 Task: Add an event with the title Second Interview with AnujE, date ''2023/10/14'', time 7:00 AM to 9:00 AMand add a description: Participants will discover strategies for engaging their audience and maintaining their interest throughout the presentation. They will learn how to incorporate storytelling, interactive elements, and visual aids to create a dynamic and interactive experience for their listeners.Select event color  Peacock . Add location for the event as: 321 Galata Tower, Istanbul, Turkey, logged in from the account softage.10@softage.netand send the event invitation to softage.9@softage.net and softage.8@softage.net. Set a reminder for the event Doesn''t repeat
Action: Mouse moved to (74, 113)
Screenshot: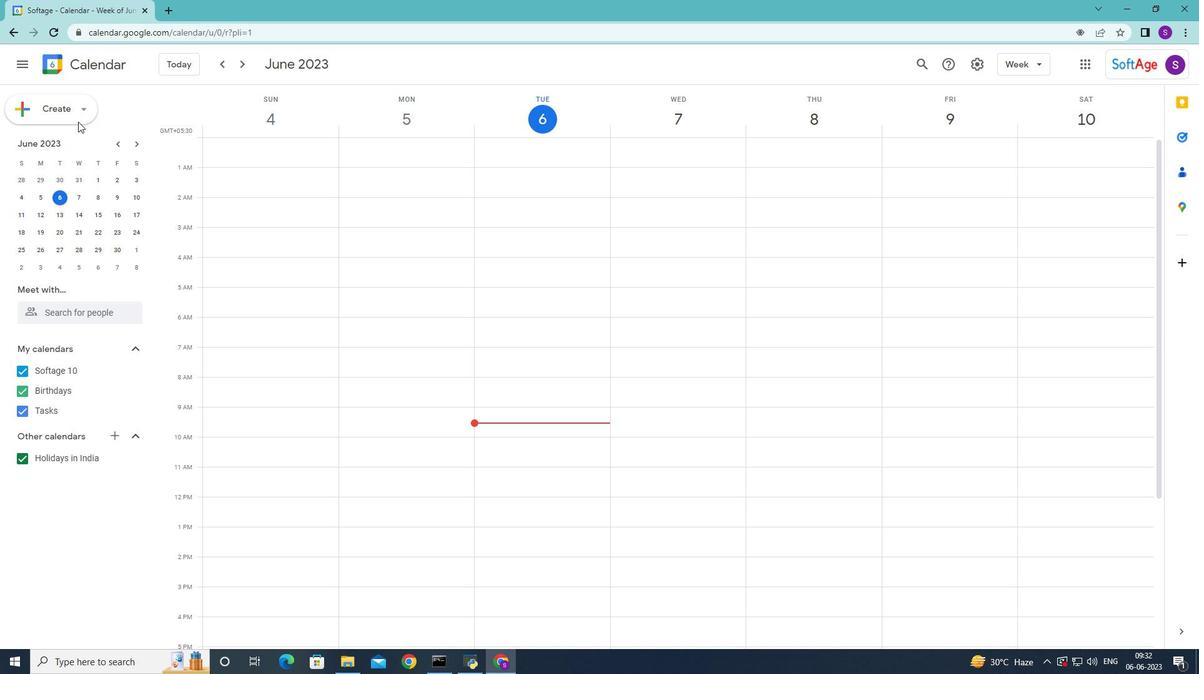 
Action: Mouse pressed left at (74, 113)
Screenshot: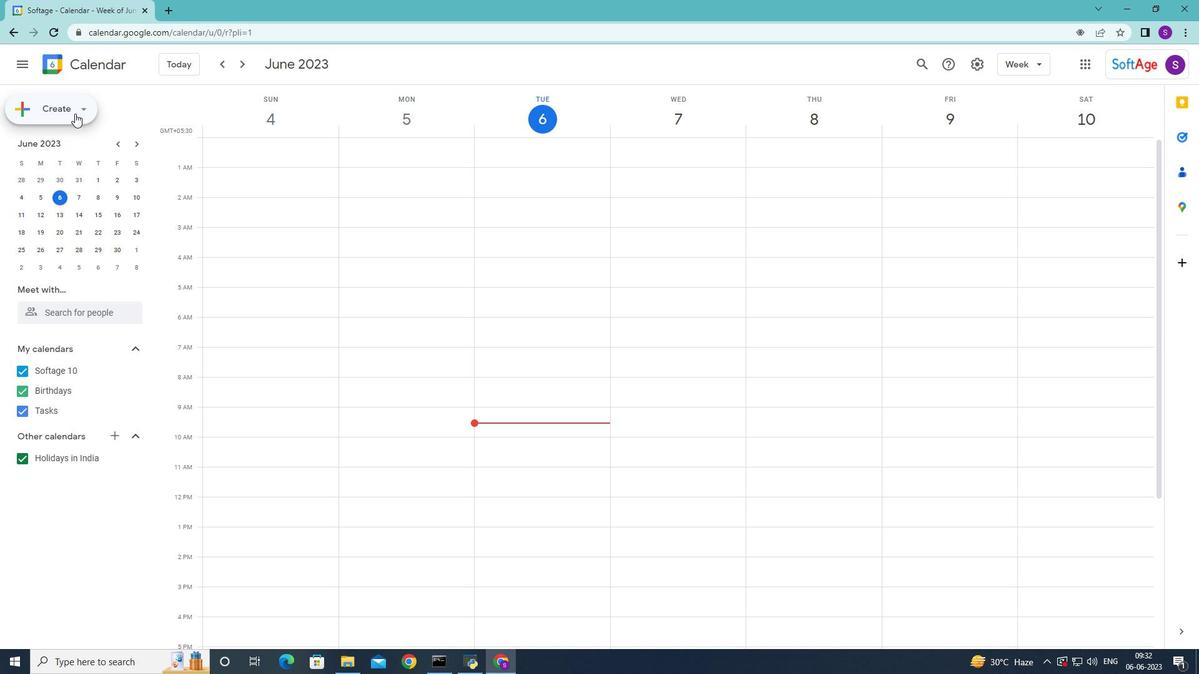 
Action: Mouse moved to (75, 148)
Screenshot: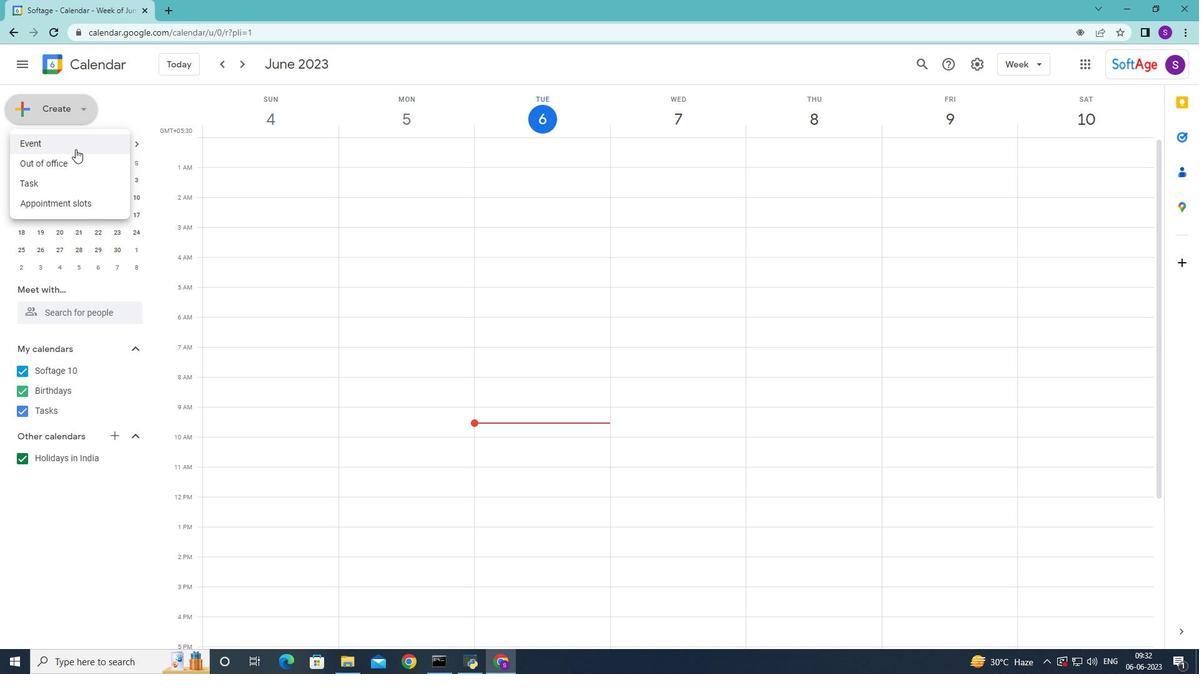 
Action: Mouse pressed left at (75, 148)
Screenshot: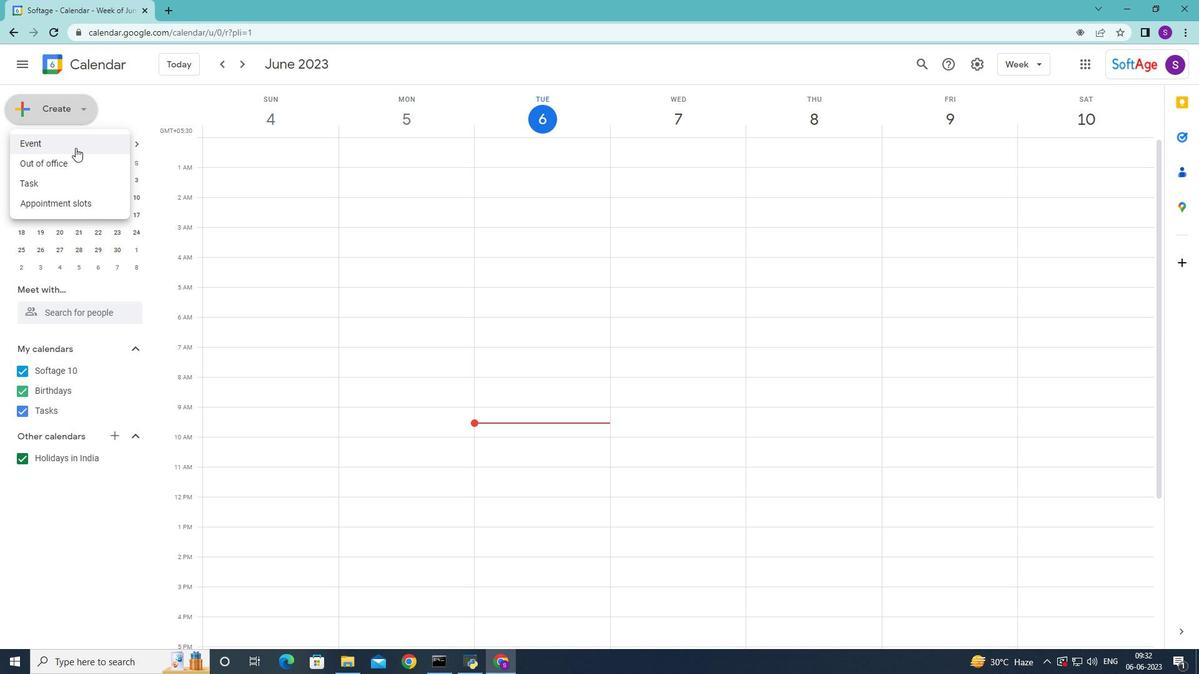 
Action: Mouse moved to (275, 236)
Screenshot: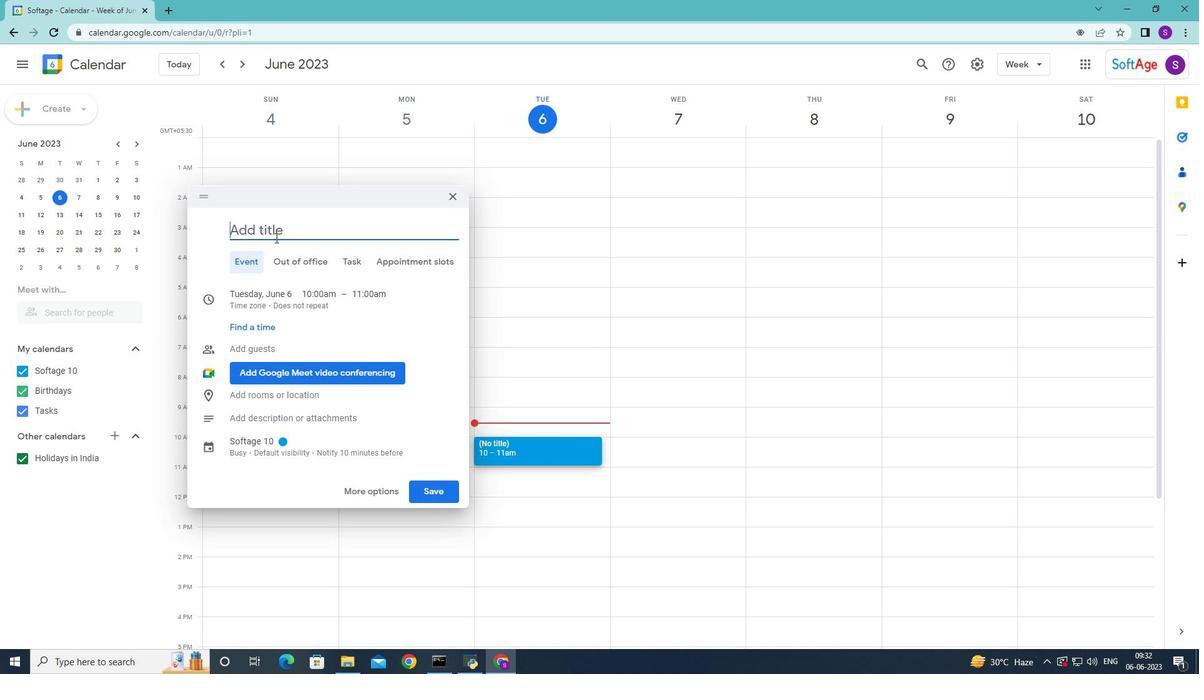 
Action: Mouse pressed left at (275, 236)
Screenshot: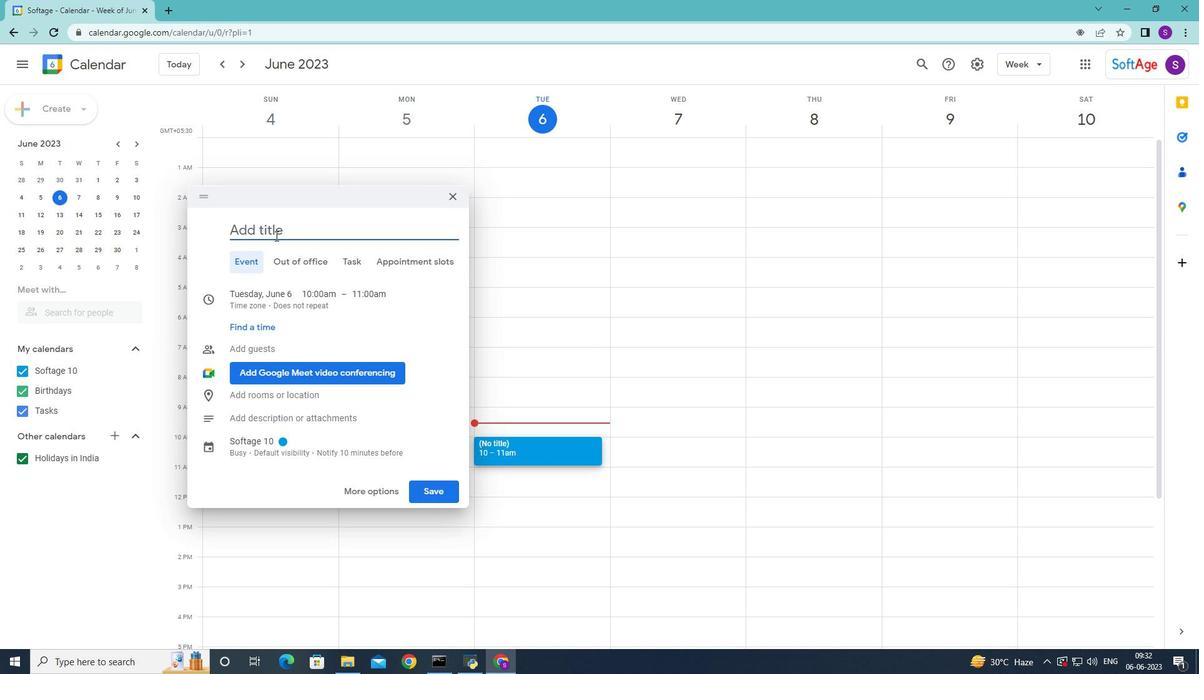 
Action: Key pressed <Key.shift>Second<Key.space><Key.shift>Interview<Key.space>
Screenshot: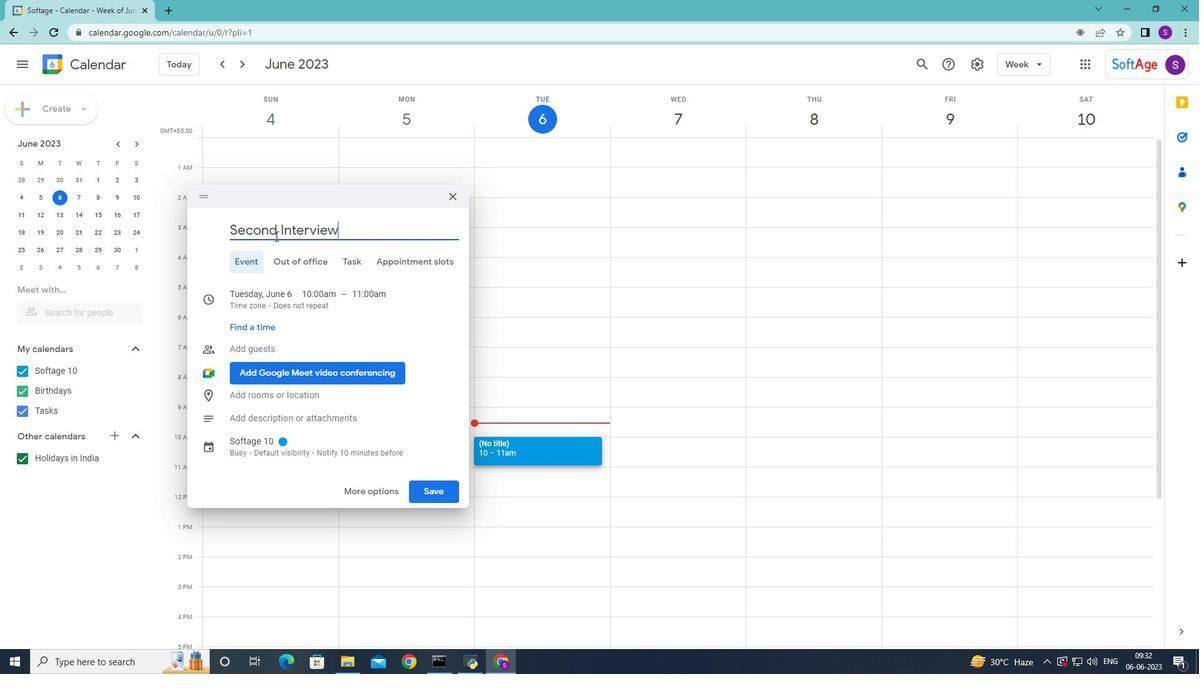 
Action: Mouse moved to (298, 271)
Screenshot: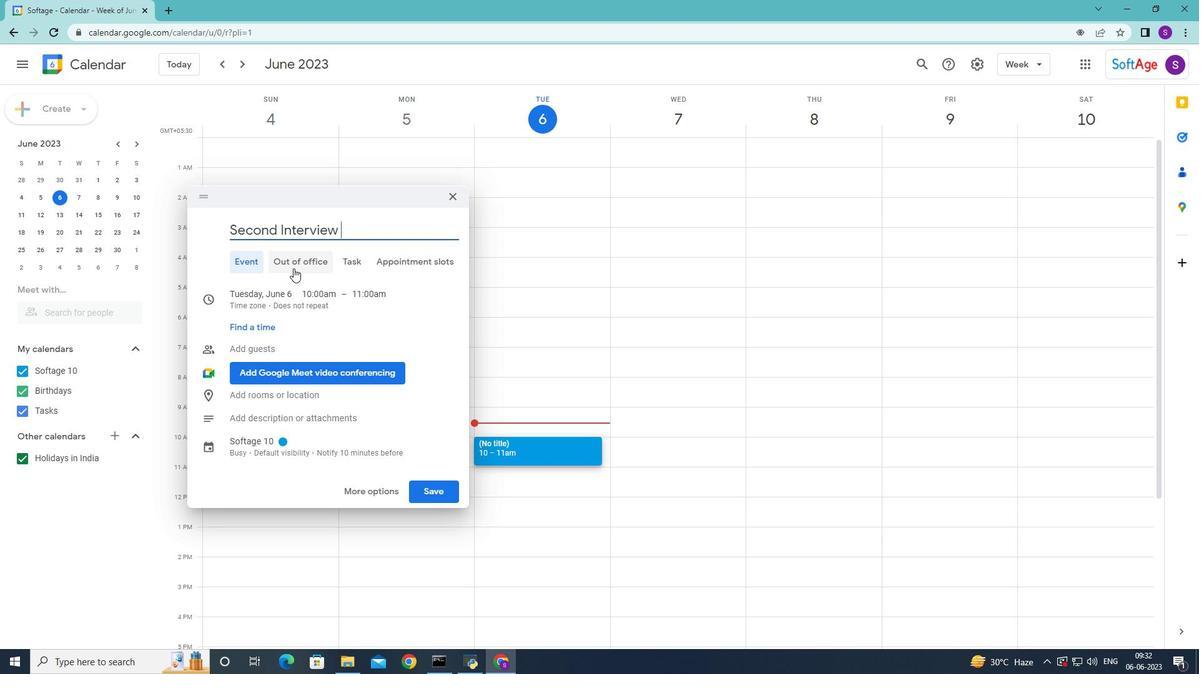 
Action: Key pressed with<Key.space><Key.shift>Anuj<Key.shift>E<Key.space><Key.backspace>
Screenshot: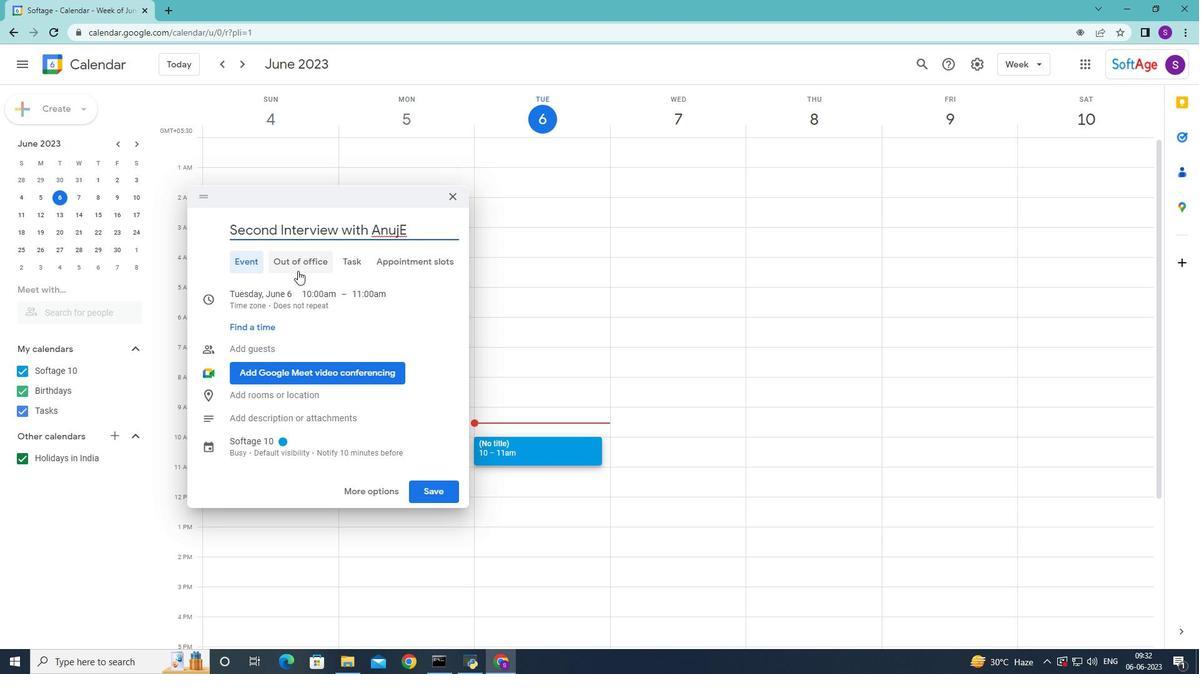 
Action: Mouse moved to (265, 302)
Screenshot: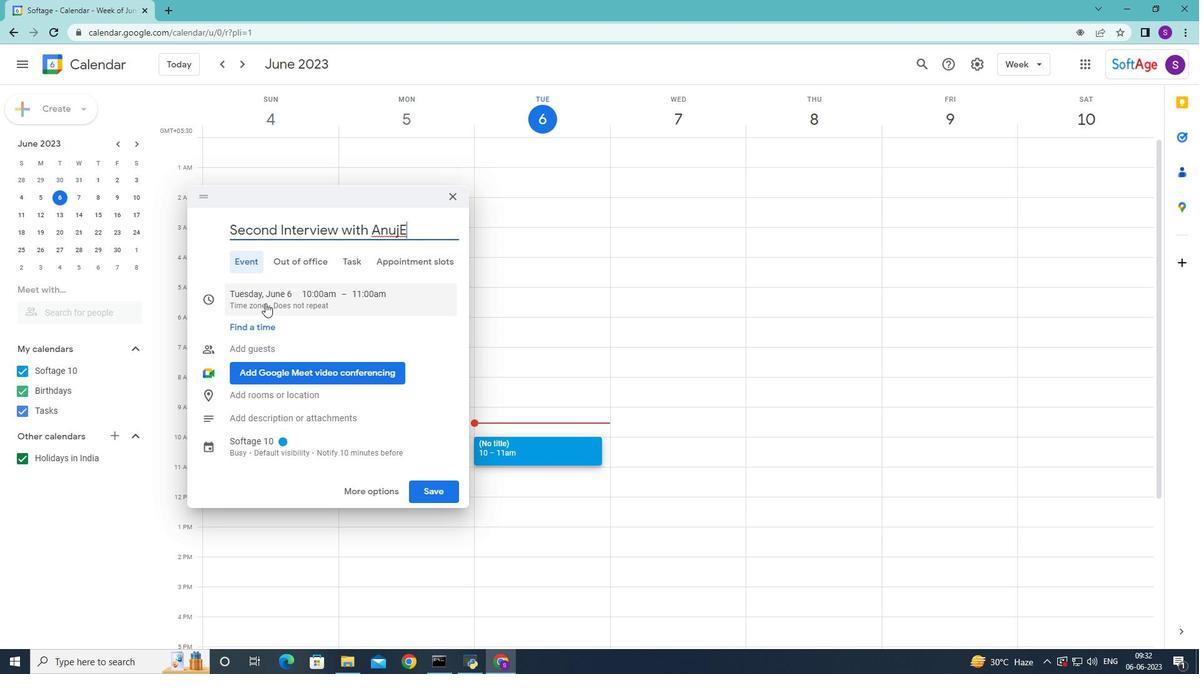 
Action: Mouse pressed left at (265, 302)
Screenshot: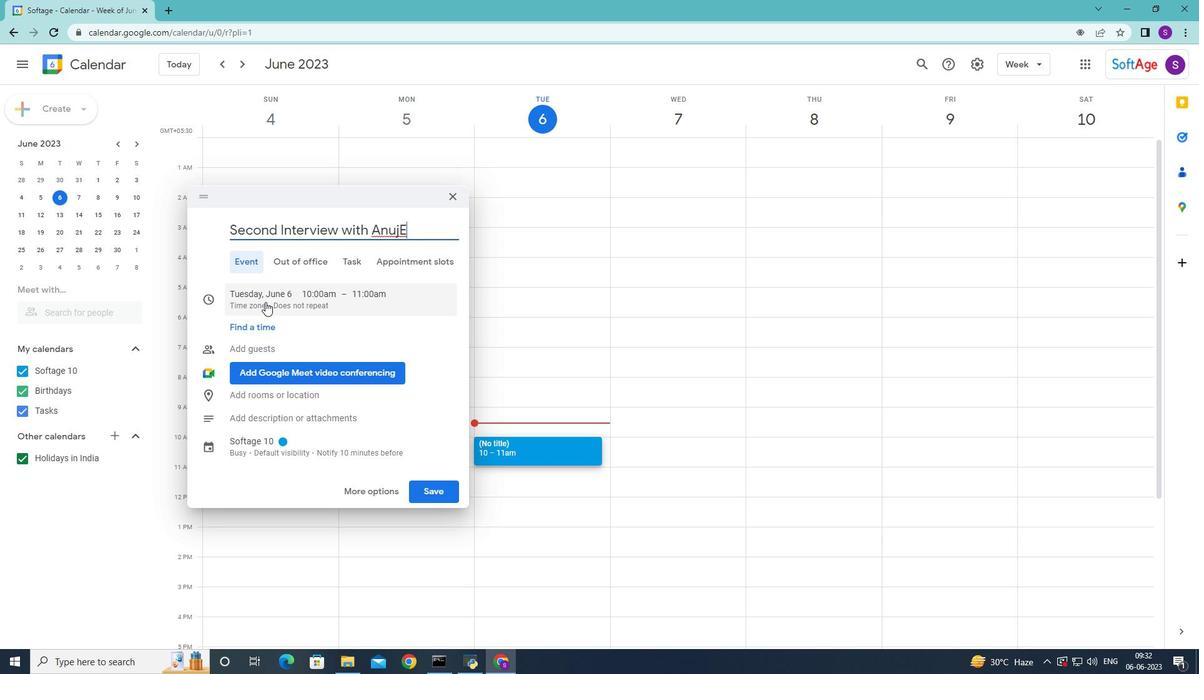 
Action: Mouse moved to (286, 300)
Screenshot: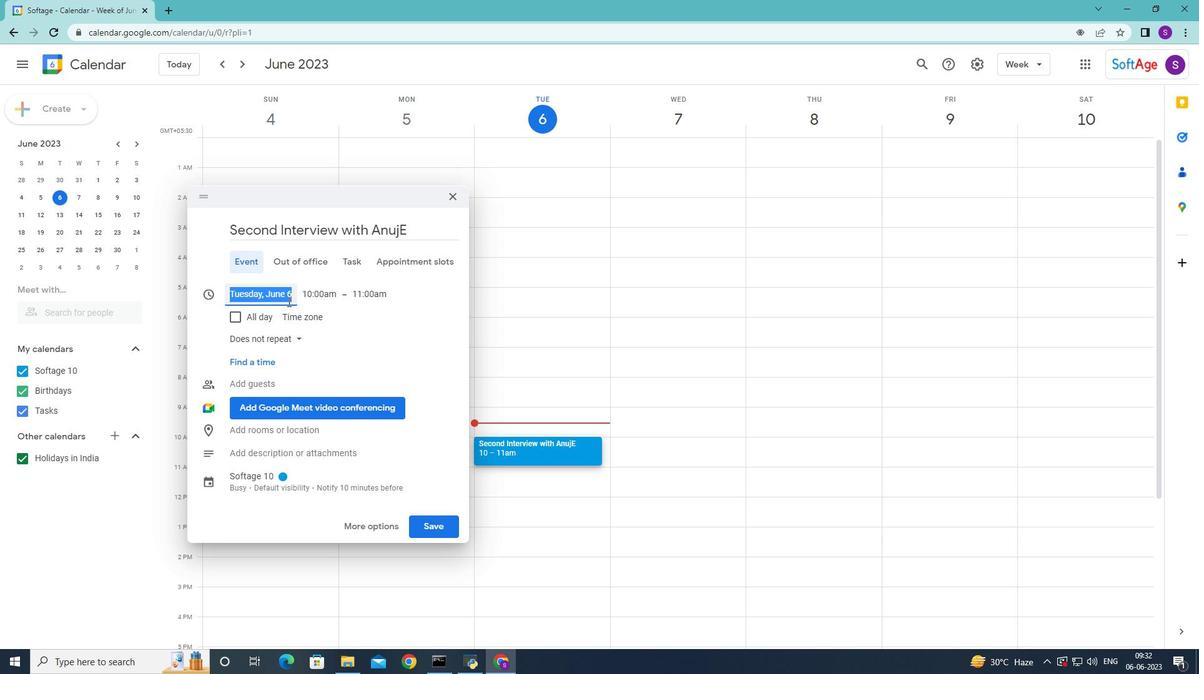 
Action: Mouse pressed left at (286, 300)
Screenshot: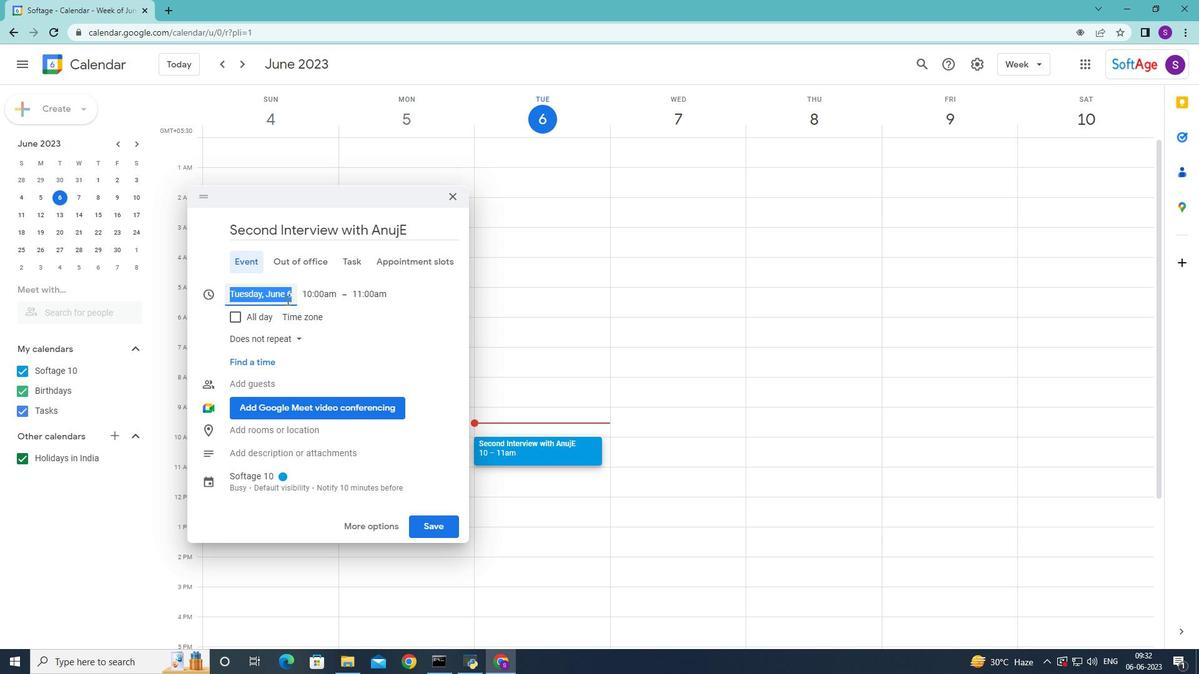 
Action: Mouse moved to (382, 324)
Screenshot: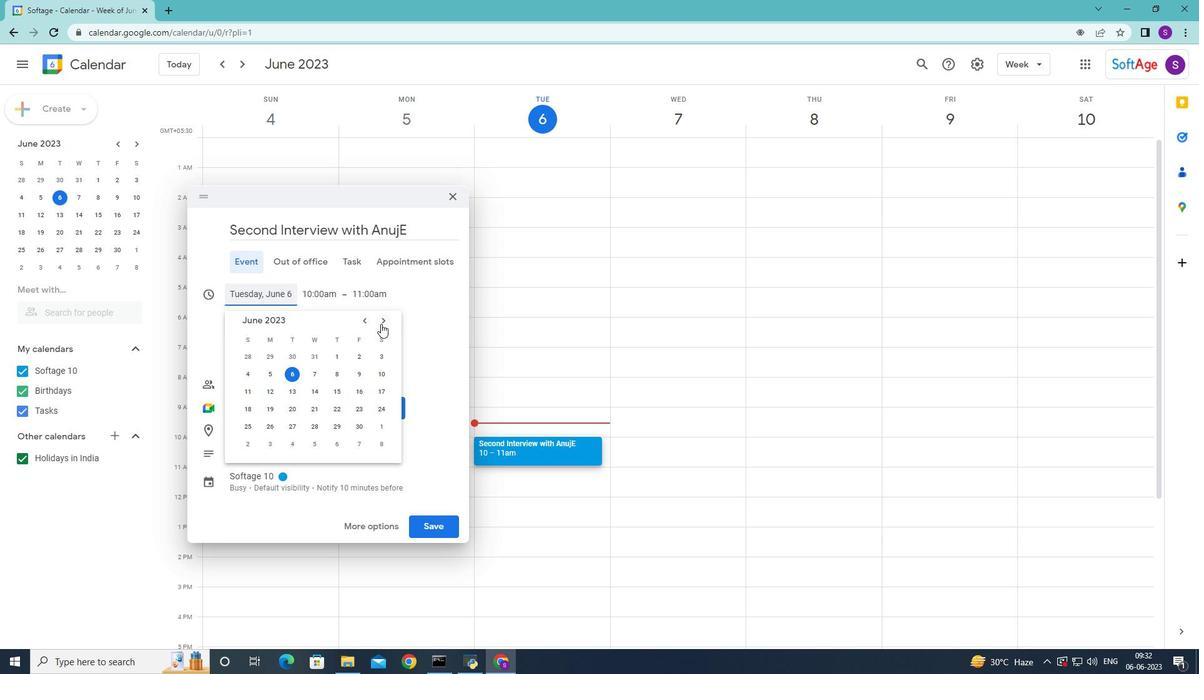 
Action: Mouse pressed left at (382, 324)
Screenshot: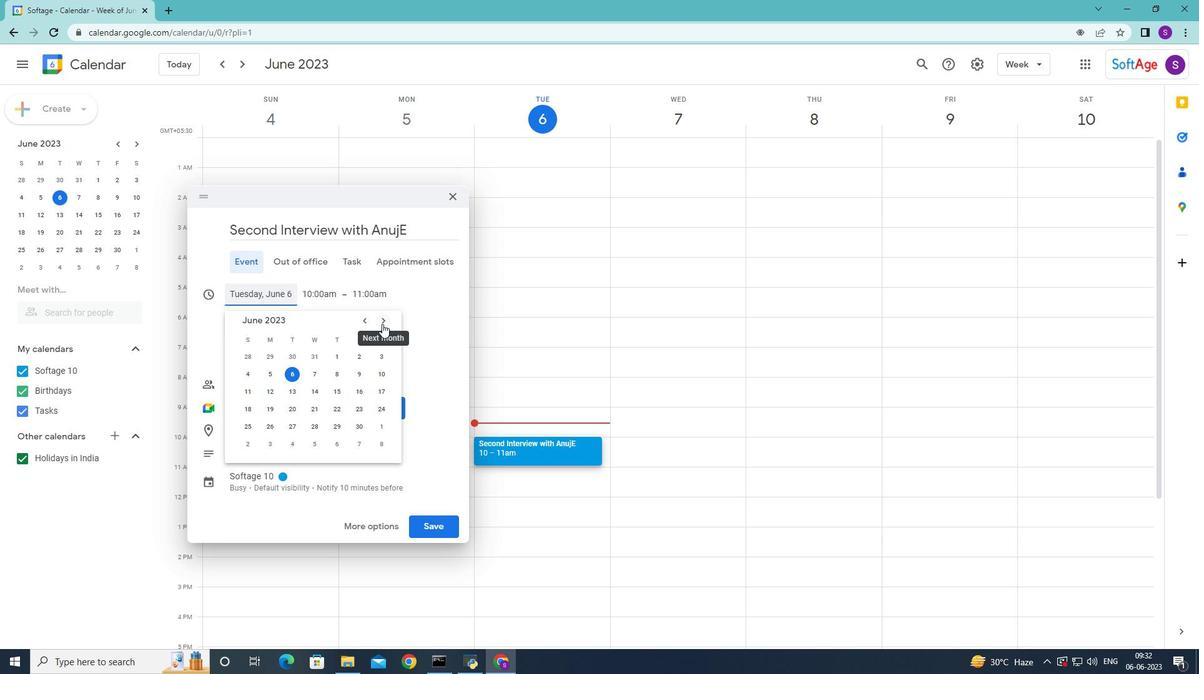 
Action: Mouse pressed left at (382, 324)
Screenshot: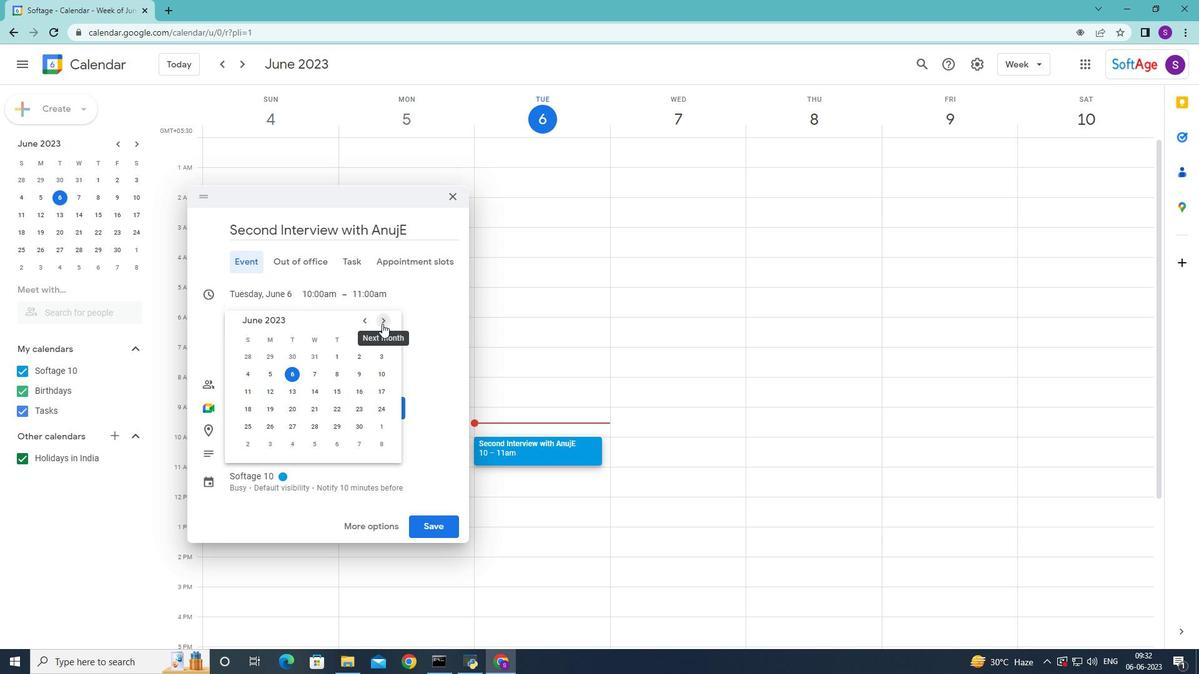
Action: Mouse pressed left at (382, 324)
Screenshot: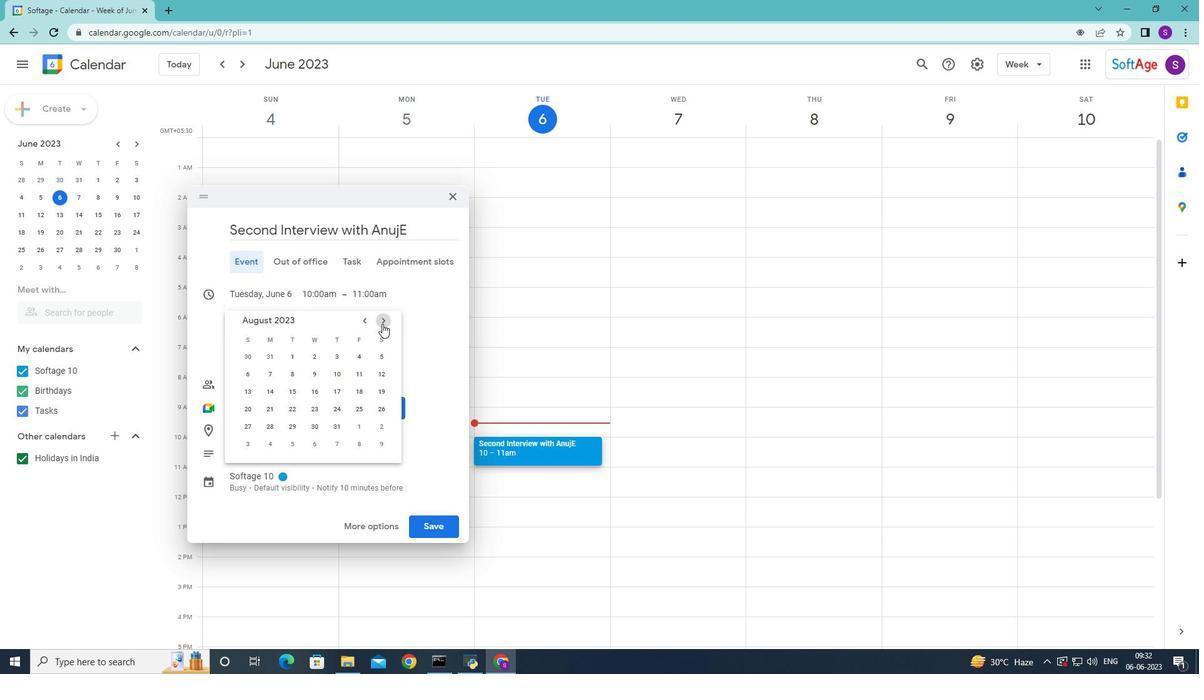 
Action: Mouse pressed left at (382, 324)
Screenshot: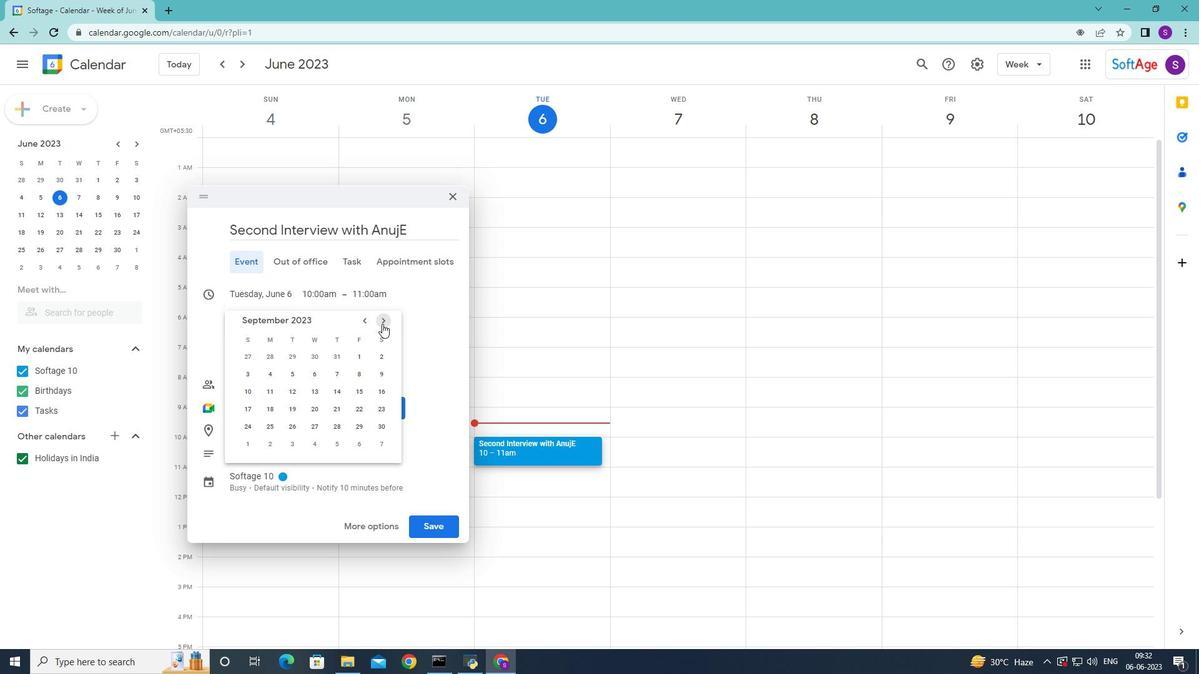 
Action: Mouse pressed left at (382, 324)
Screenshot: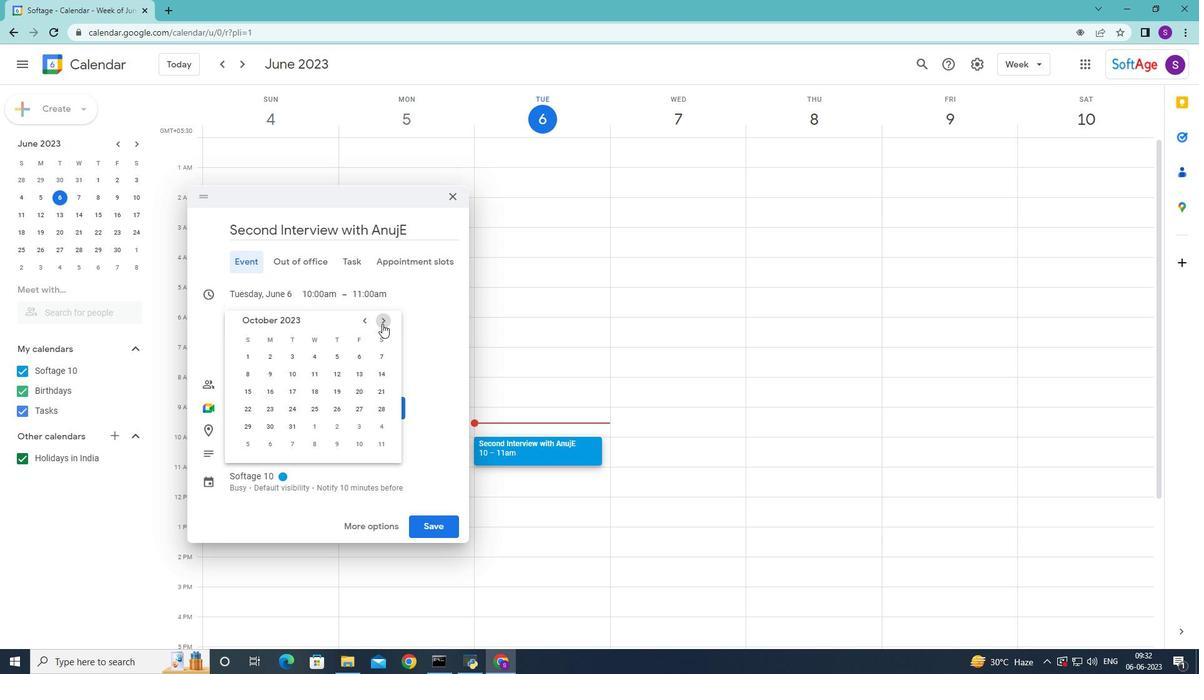
Action: Mouse moved to (363, 323)
Screenshot: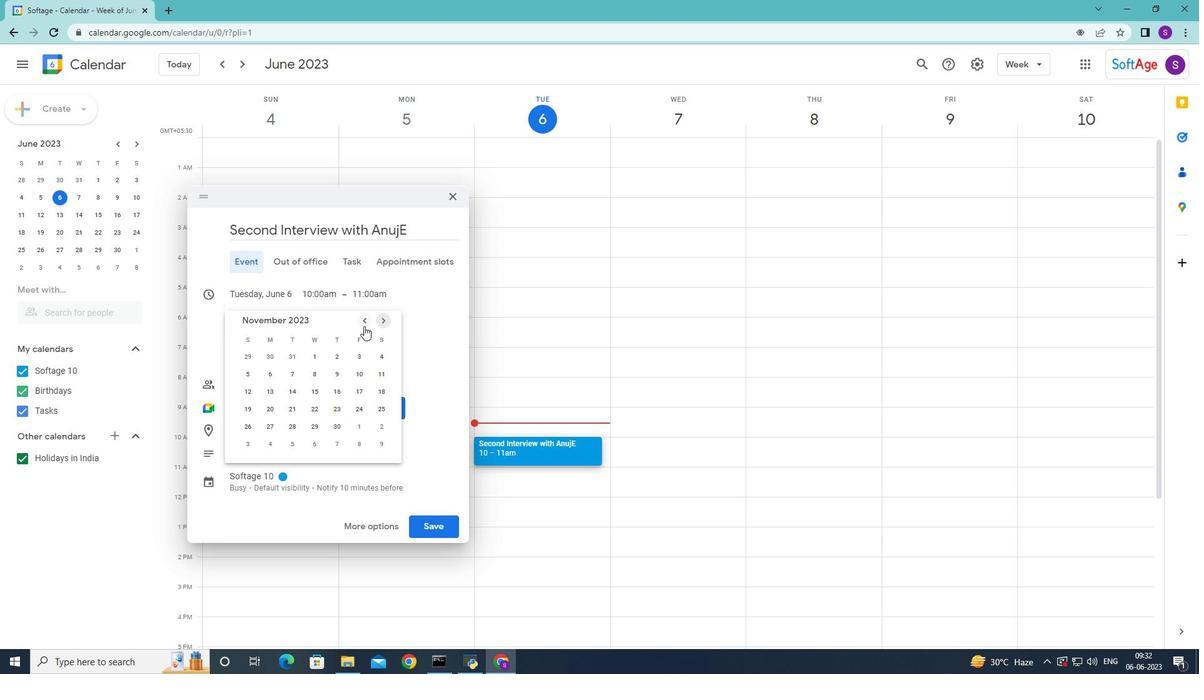 
Action: Mouse pressed left at (363, 323)
Screenshot: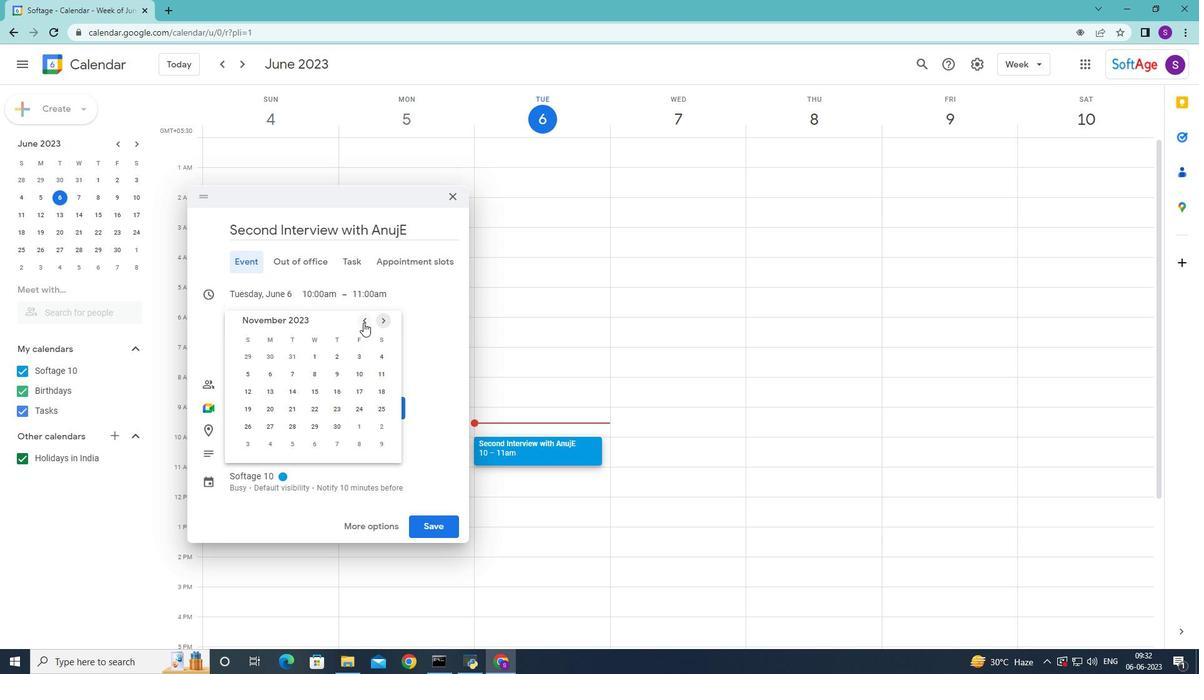 
Action: Mouse moved to (380, 378)
Screenshot: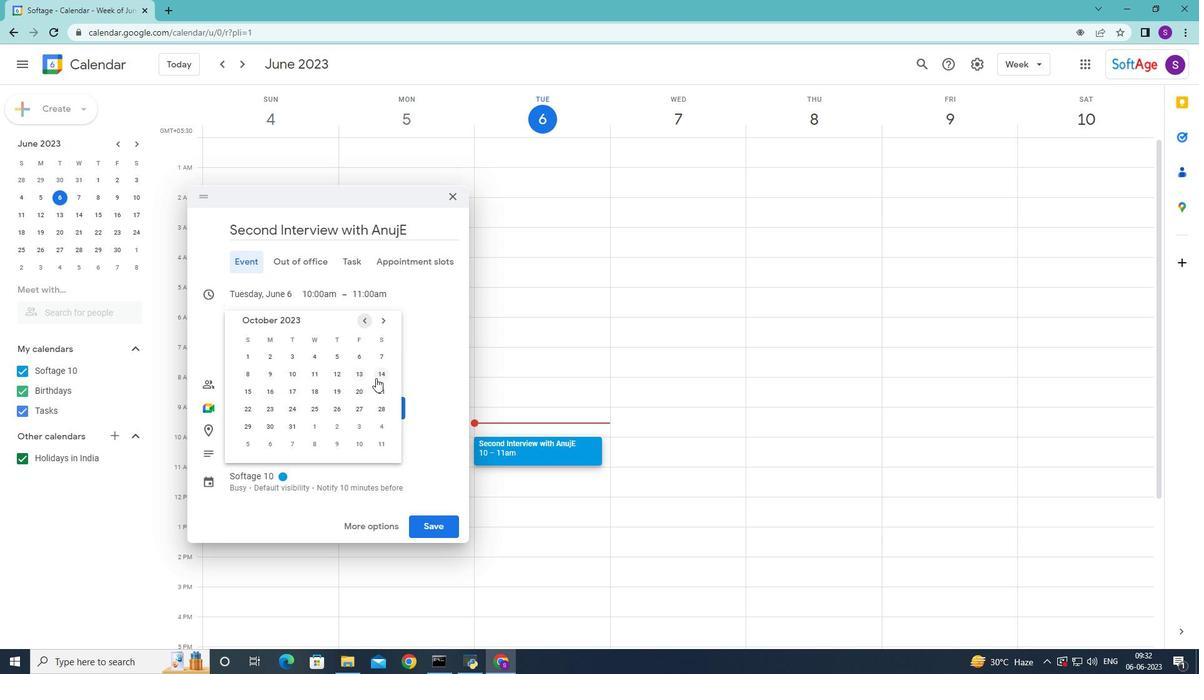 
Action: Mouse pressed left at (380, 378)
Screenshot: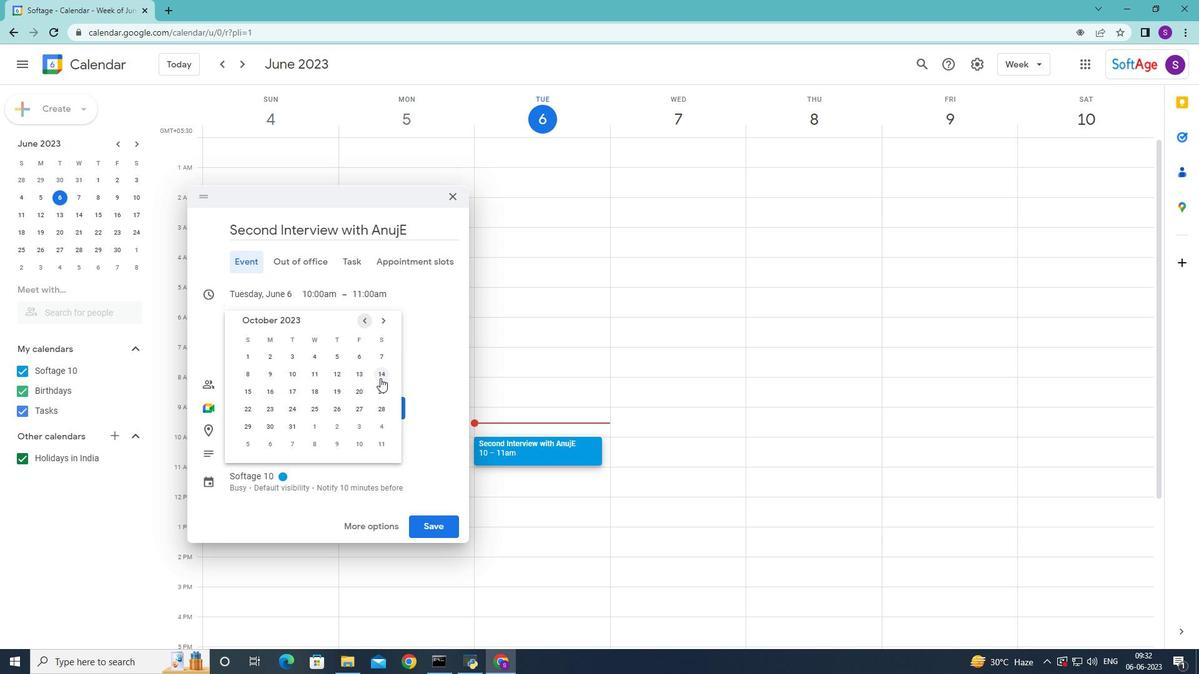 
Action: Mouse moved to (865, 297)
Screenshot: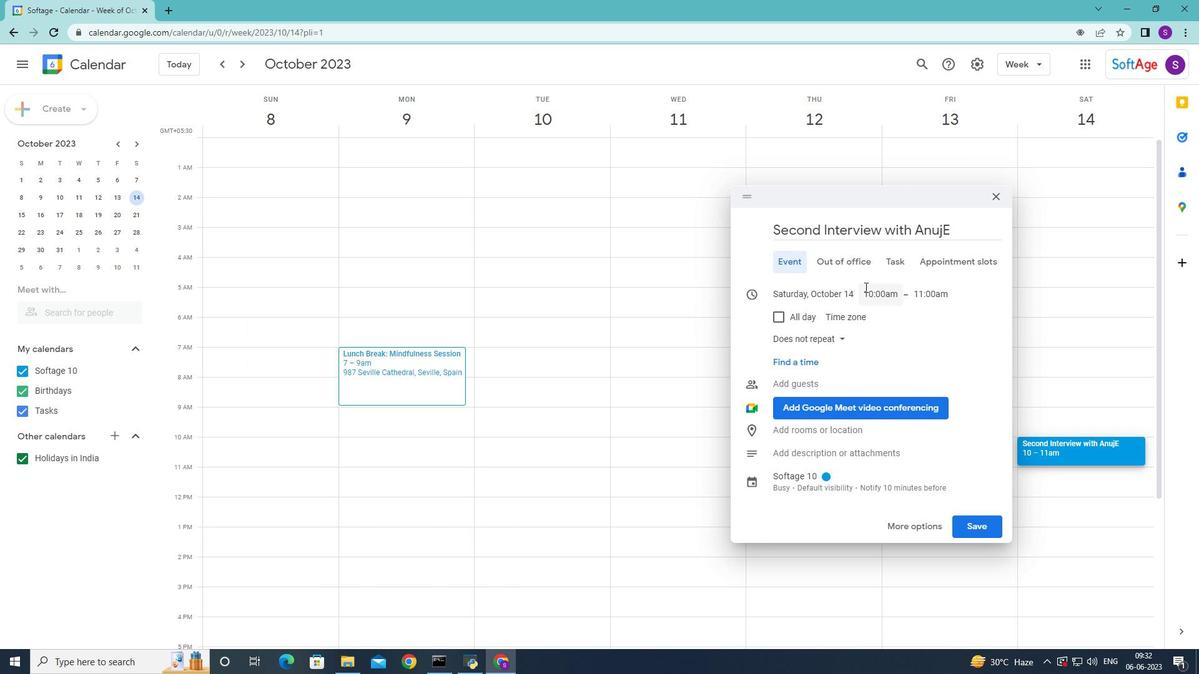 
Action: Mouse pressed left at (865, 297)
Screenshot: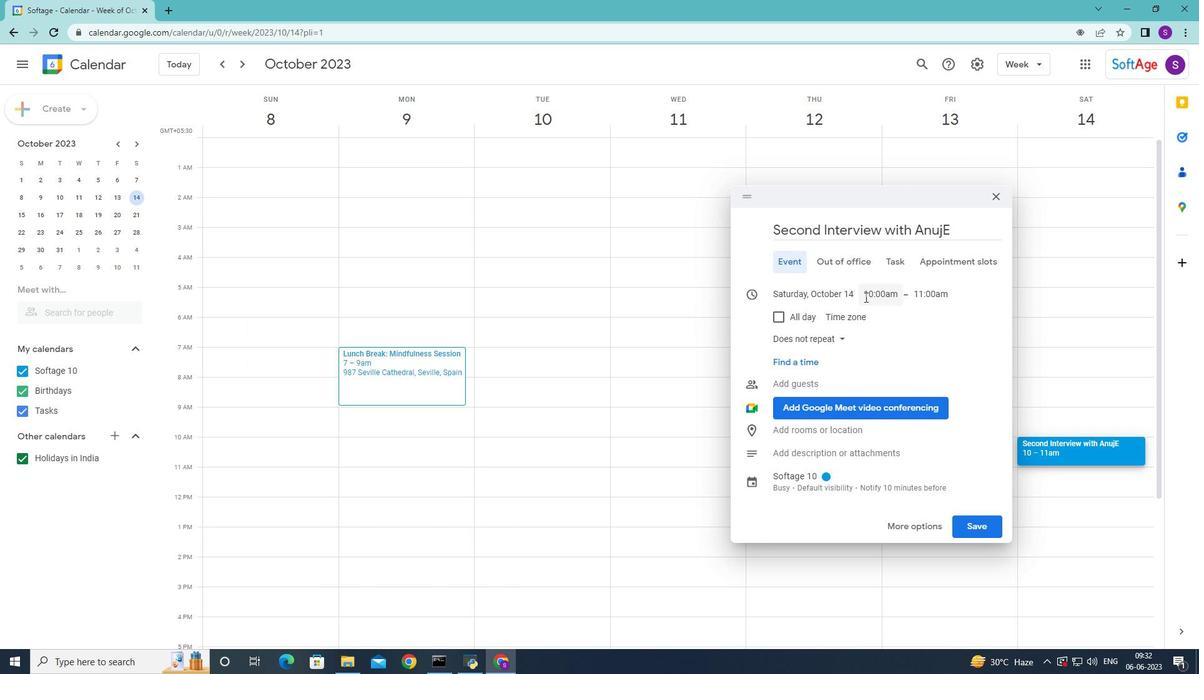 
Action: Mouse moved to (888, 364)
Screenshot: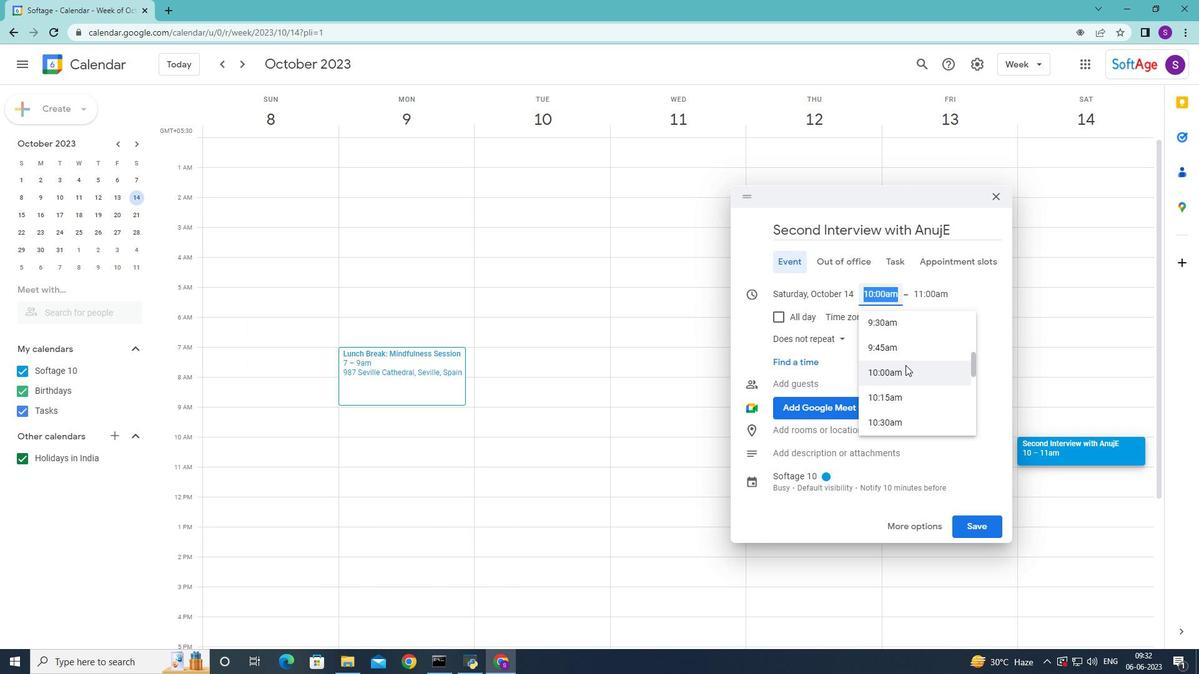 
Action: Mouse scrolled (888, 365) with delta (0, 0)
Screenshot: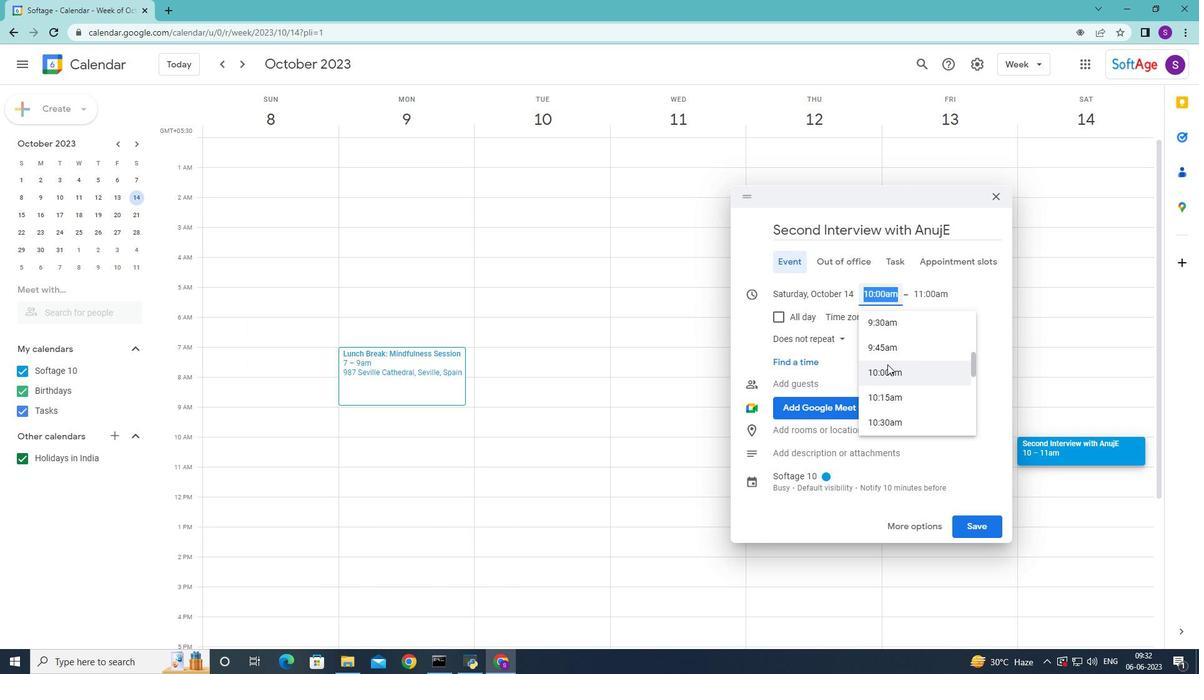 
Action: Mouse scrolled (888, 365) with delta (0, 0)
Screenshot: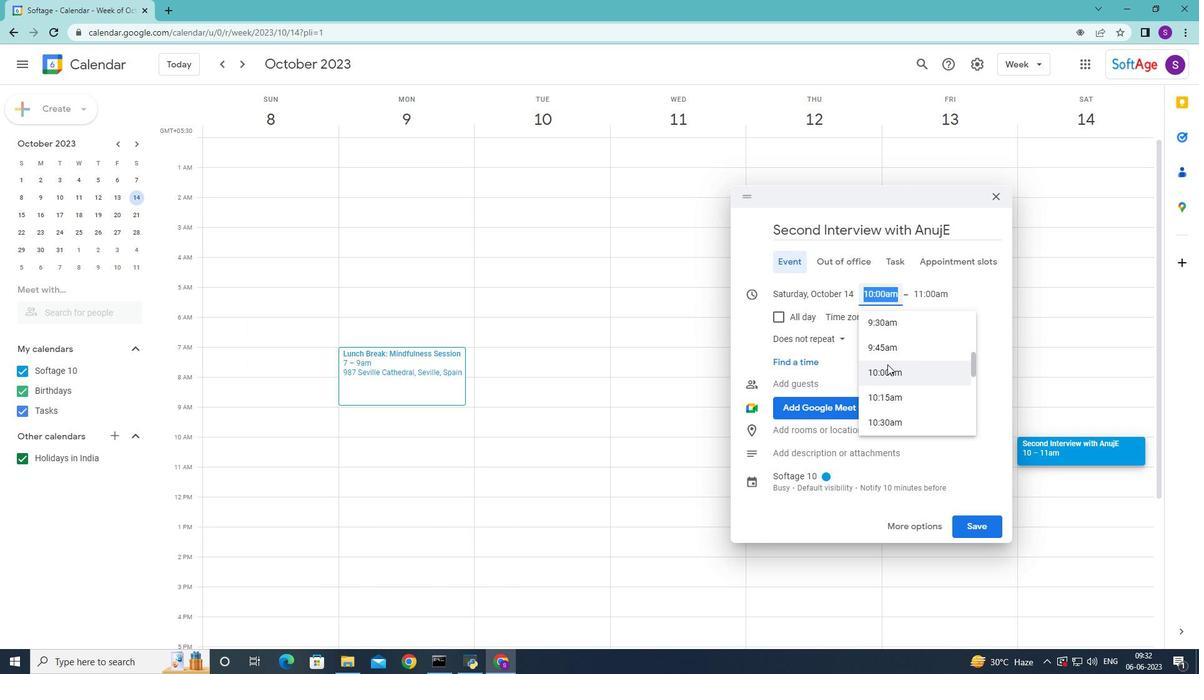 
Action: Mouse scrolled (888, 365) with delta (0, 0)
Screenshot: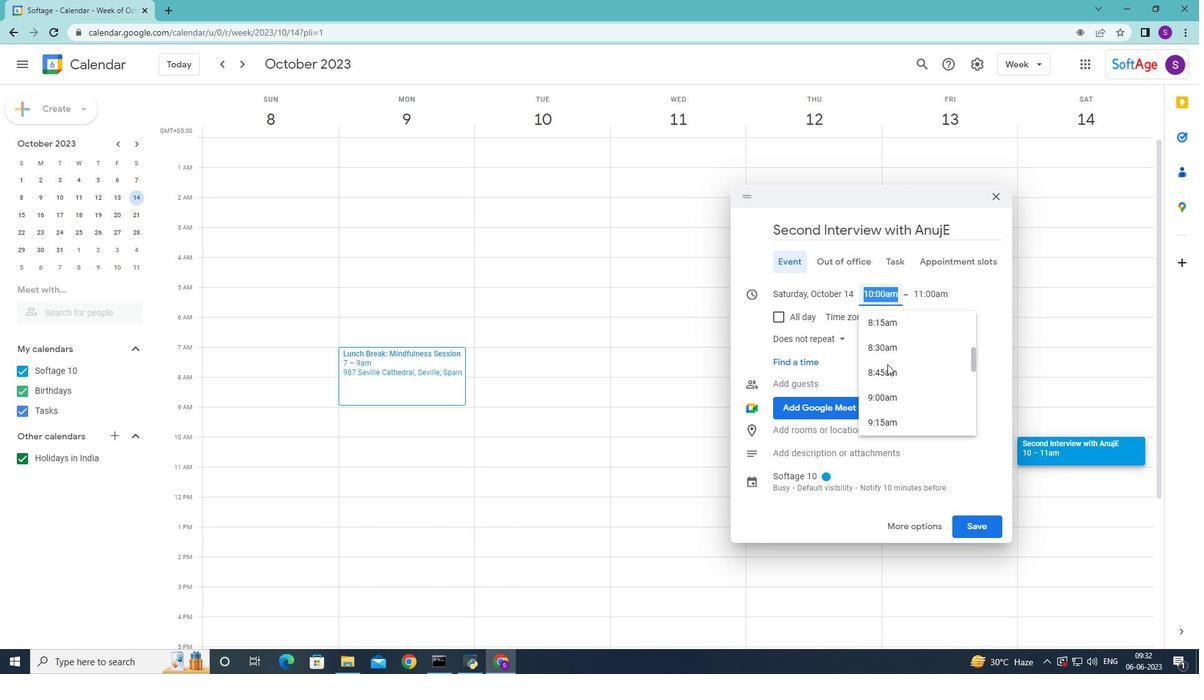 
Action: Mouse moved to (886, 354)
Screenshot: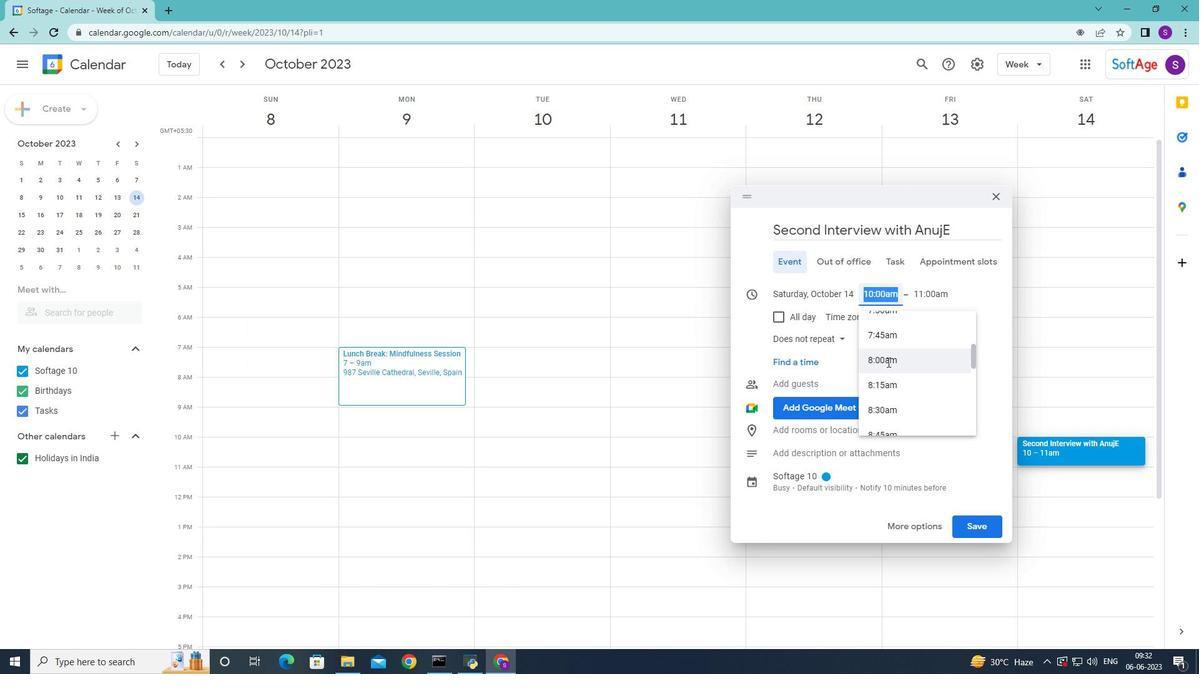 
Action: Mouse scrolled (886, 355) with delta (0, 0)
Screenshot: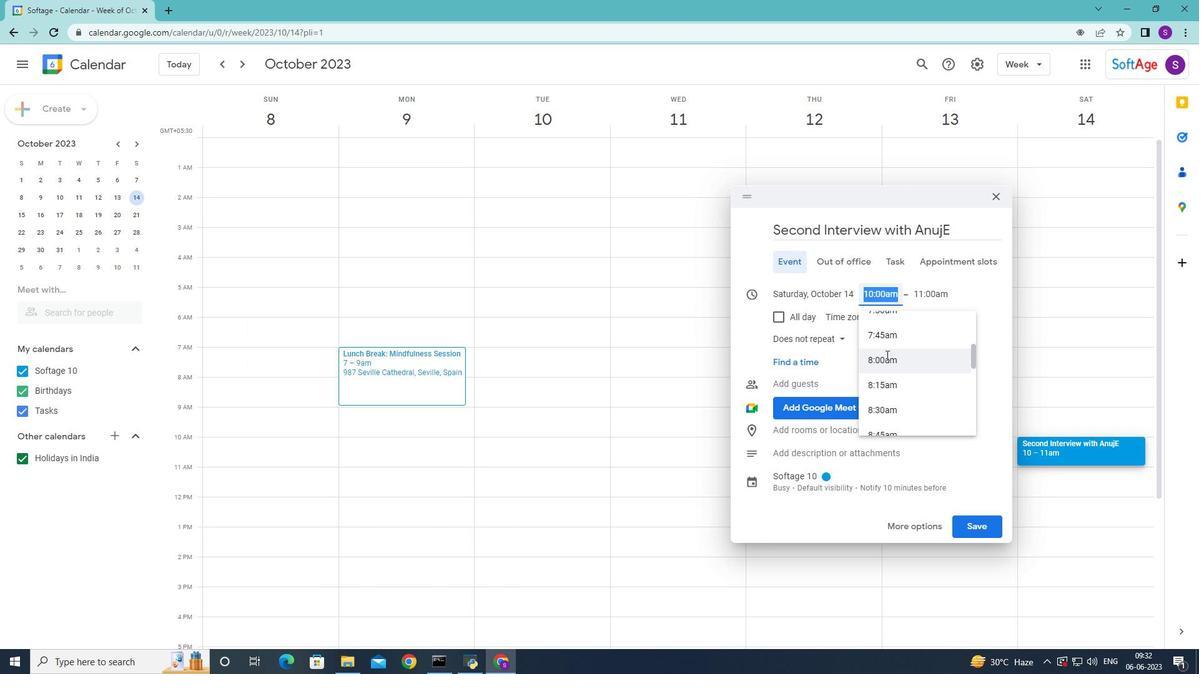 
Action: Mouse moved to (891, 327)
Screenshot: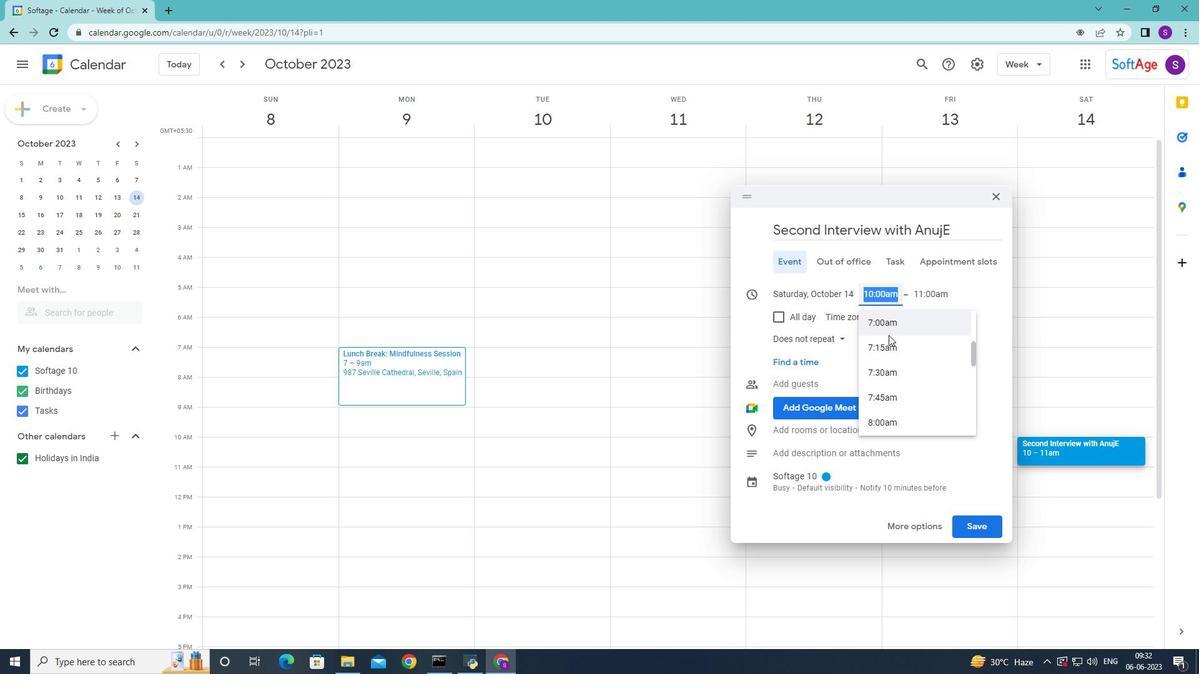 
Action: Mouse pressed left at (891, 327)
Screenshot: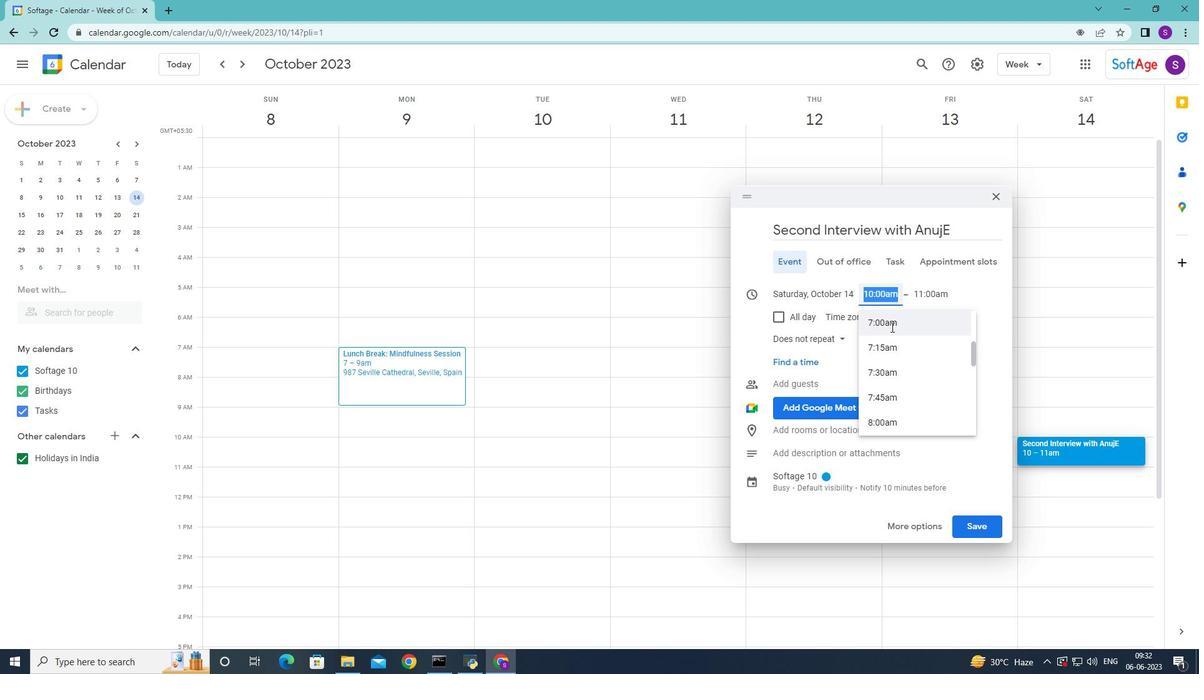 
Action: Mouse moved to (918, 297)
Screenshot: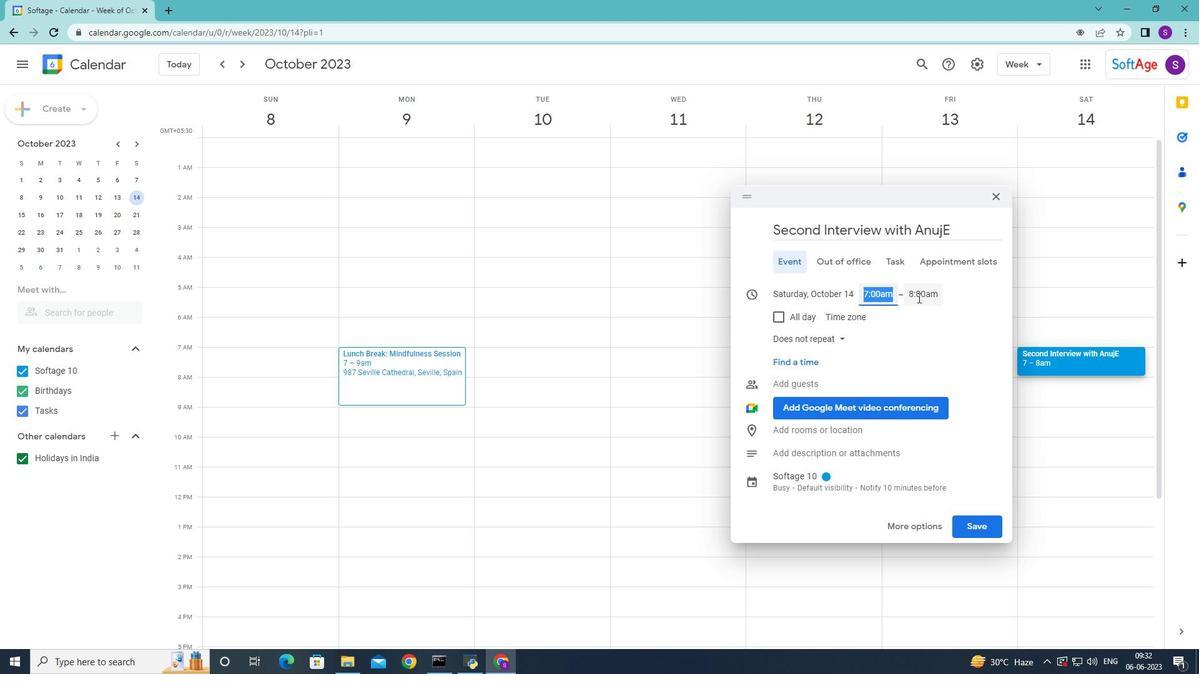 
Action: Mouse pressed left at (918, 297)
Screenshot: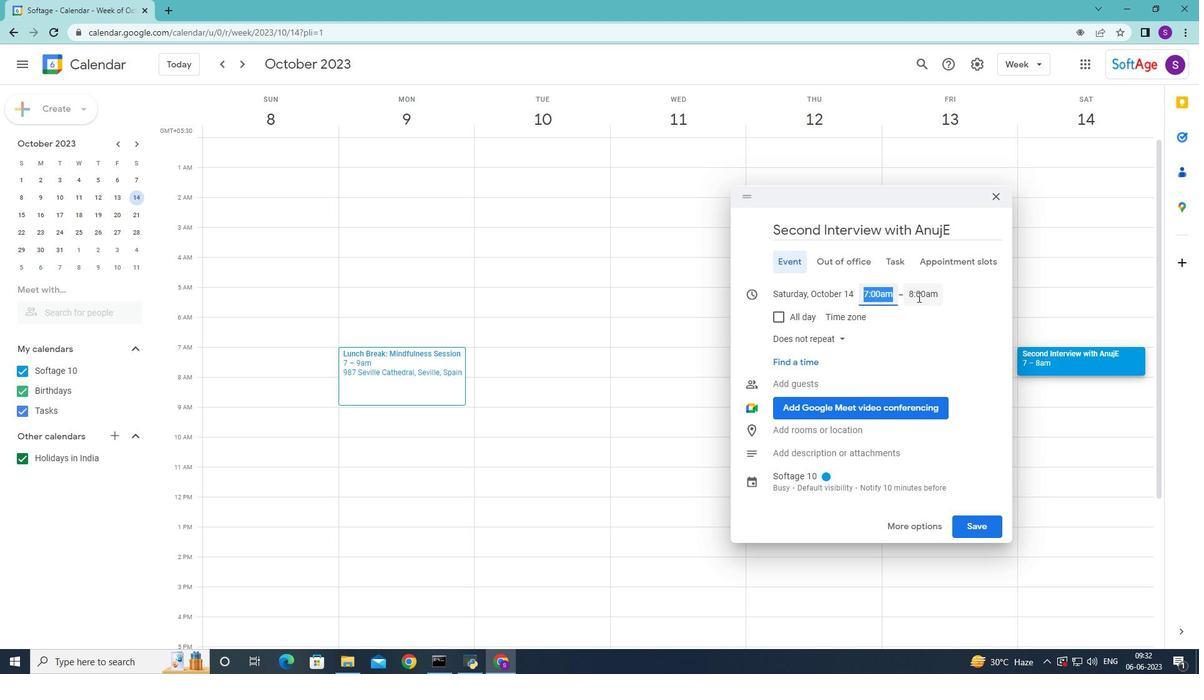 
Action: Mouse moved to (938, 427)
Screenshot: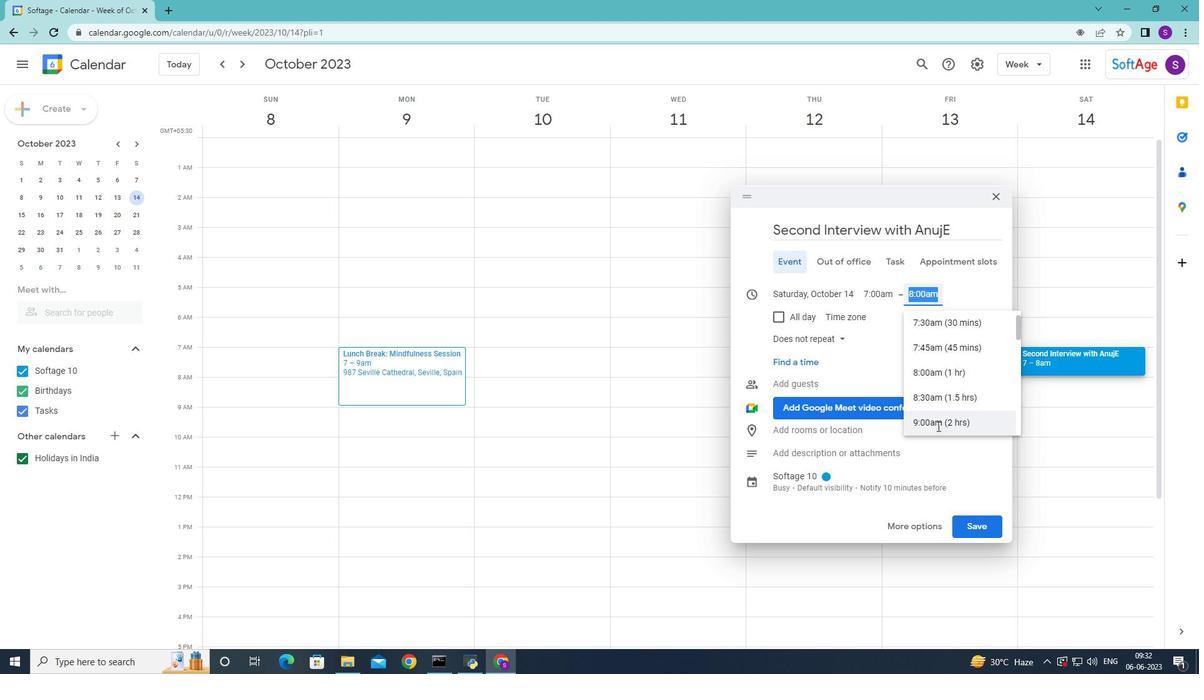 
Action: Mouse pressed left at (938, 427)
Screenshot: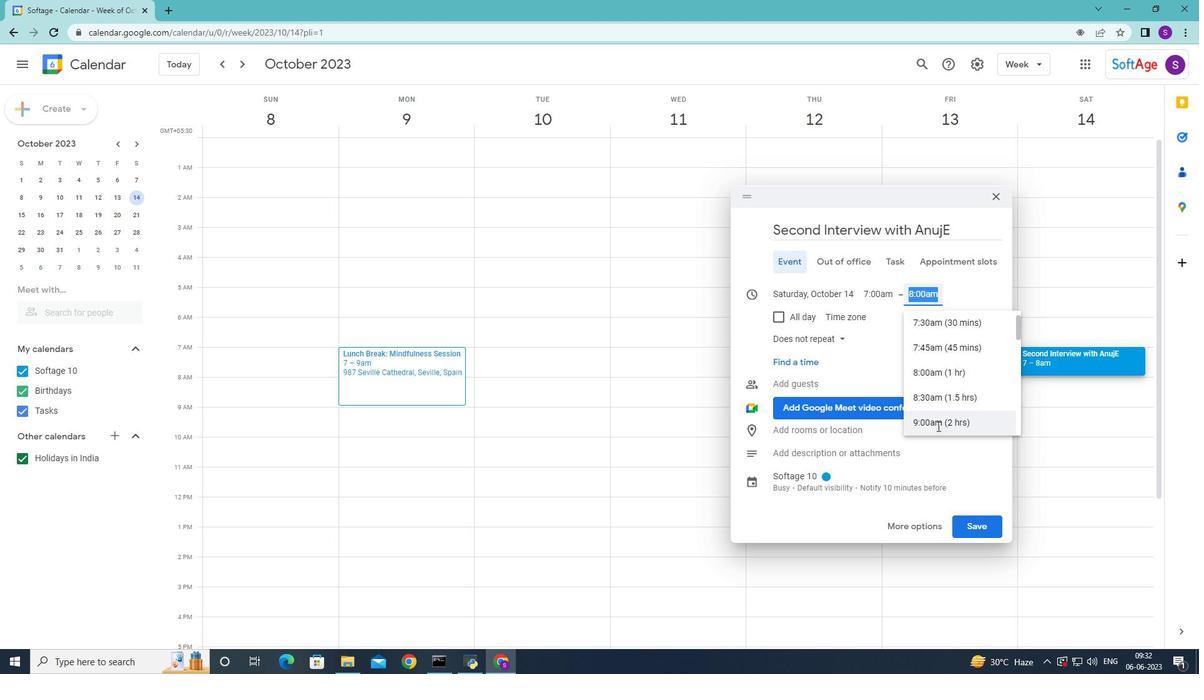 
Action: Mouse moved to (953, 524)
Screenshot: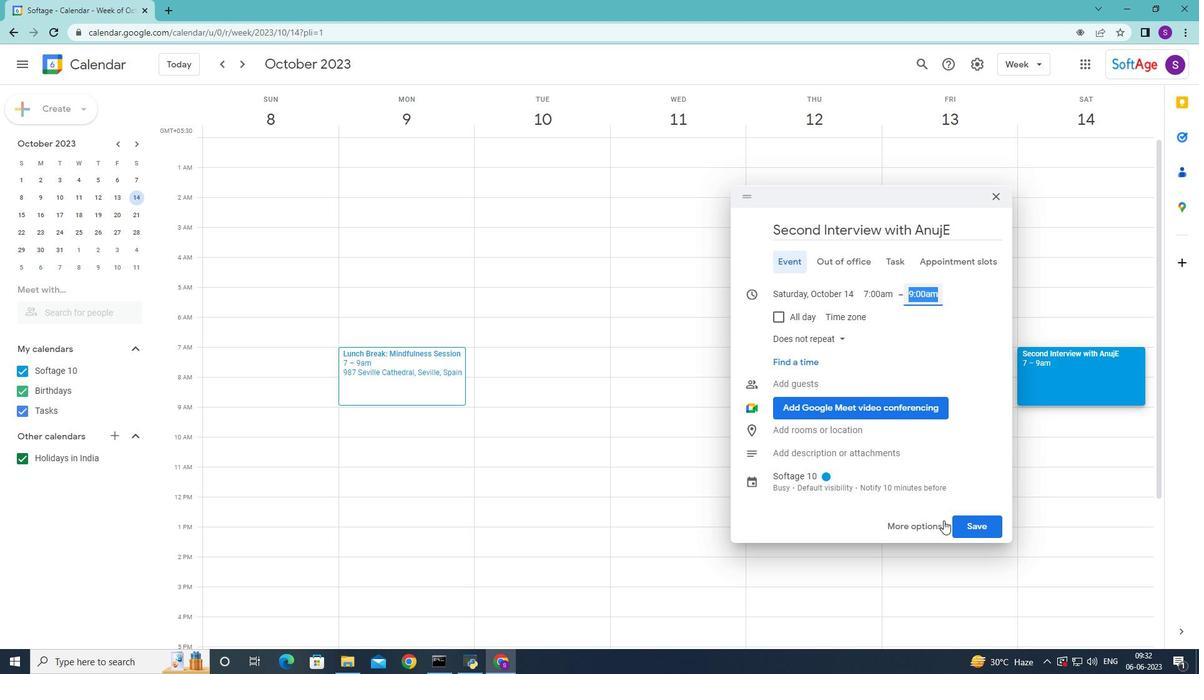 
Action: Key pressed <Key.shift>Participants<Key.space>will<Key.space>discover<Key.space>strategies<Key.space>for<Key.space>engaging<Key.space>their<Key.space>audience<Key.space>and<Key.space>maintaining<Key.space>their<Key.space>interest<Key.space>throught<Key.backspace>out<Key.space>the<Key.space>presentation<Key.space><Key.backspace>.<Key.space><Key.shift>They<Key.space>will<Key.space>learn<Key.space>how<Key.space>to<Key.space>incorporate<Key.space>storytelling,<Key.space>interactive<Key.space>elememts<Key.space><Key.backspace><Key.backspace><Key.backspace><Key.backspace><Key.backspace>ents<Key.space><Key.backspace>,<Key.space>and<Key.space>visual<Key.space>aids<Key.space>to<Key.space>create<Key.space>a<Key.space>dyan<Key.backspace><Key.backspace>namic<Key.space>and<Key.space>interactive<Key.space>experience<Key.space>for<Key.space>their<Key.space>listeners<Key.space><Key.backspace>.321<Key.space><Key.shift>Galata<Key.space><Key.shift>Tower,<Key.space><Key.shift>Itan<Key.backspace><Key.backspace><Key.backspace>stanbul,turkey,softage.9<Key.shift>@softage.10softage.8<Key.shift>@sp<Key.backspace>oftage.net<Key.enter>
Screenshot: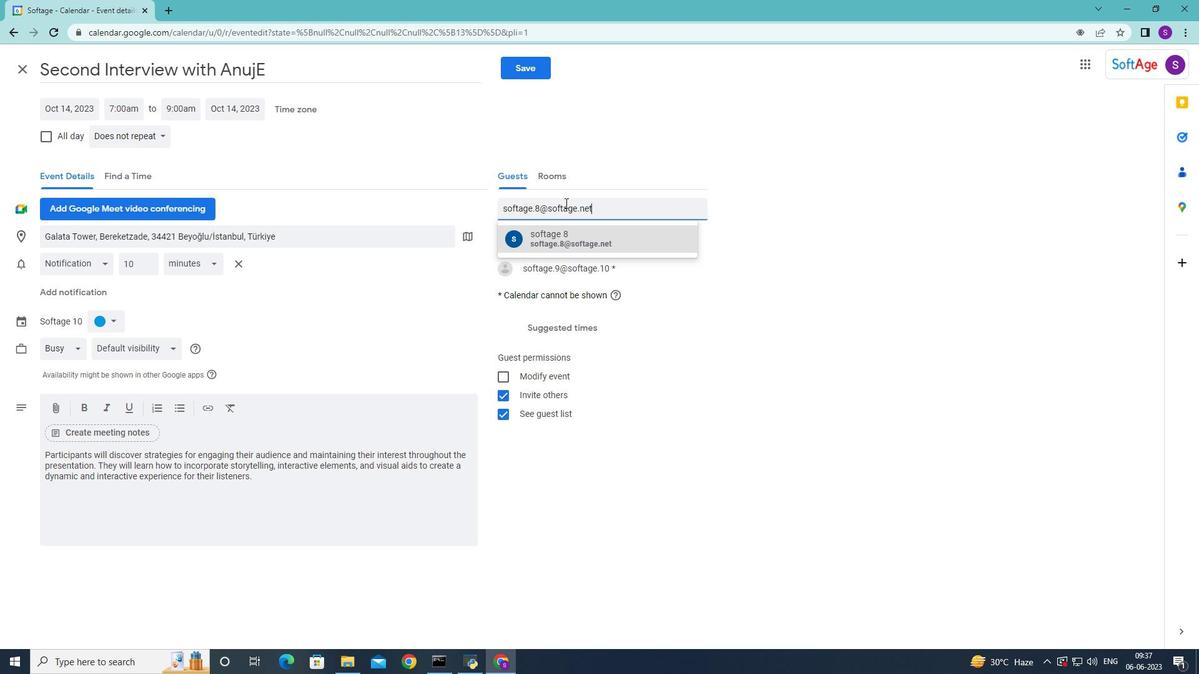 
